 Task: Add on repost with your thoughts and write " I am Starting a new Position".
Action: Mouse moved to (658, 419)
Screenshot: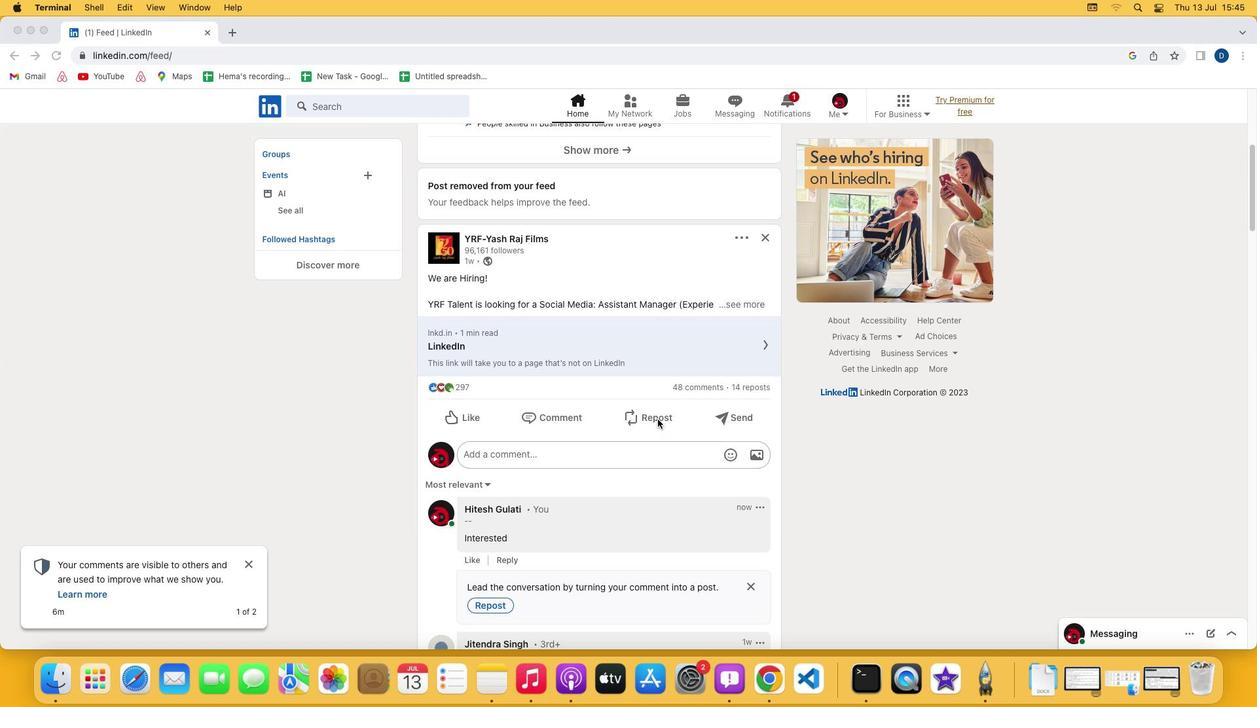
Action: Mouse pressed left at (658, 419)
Screenshot: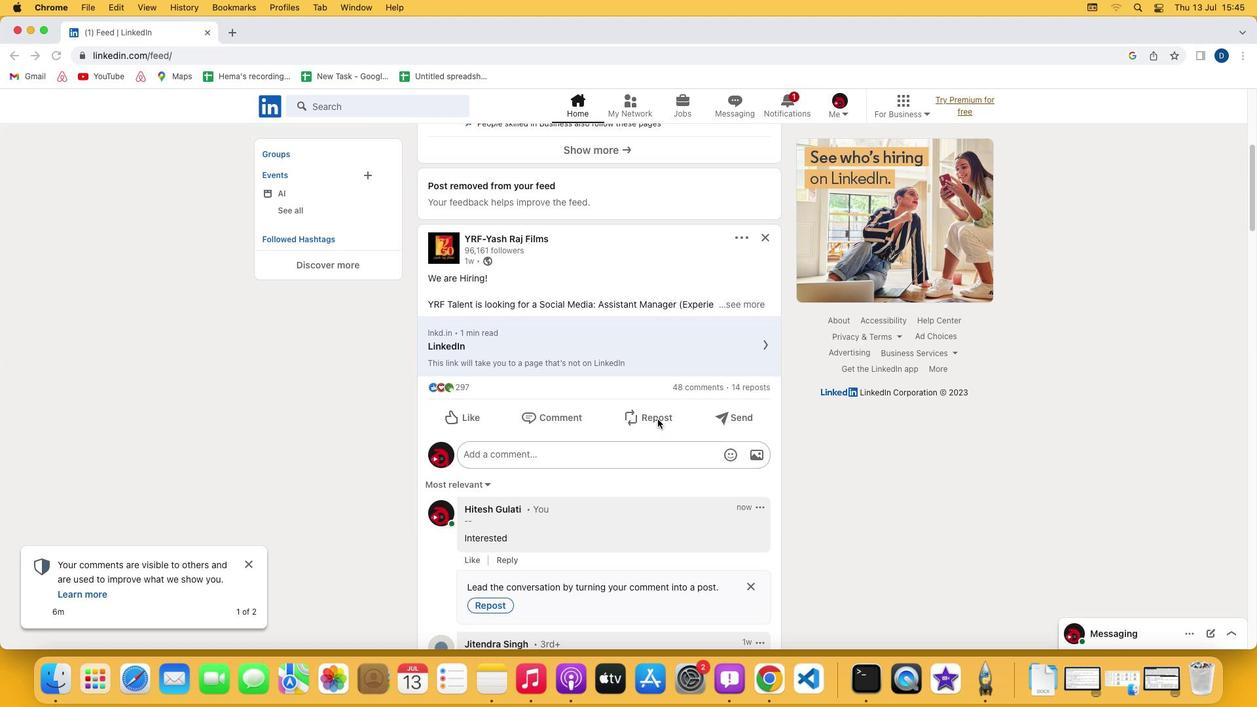 
Action: Mouse pressed left at (658, 419)
Screenshot: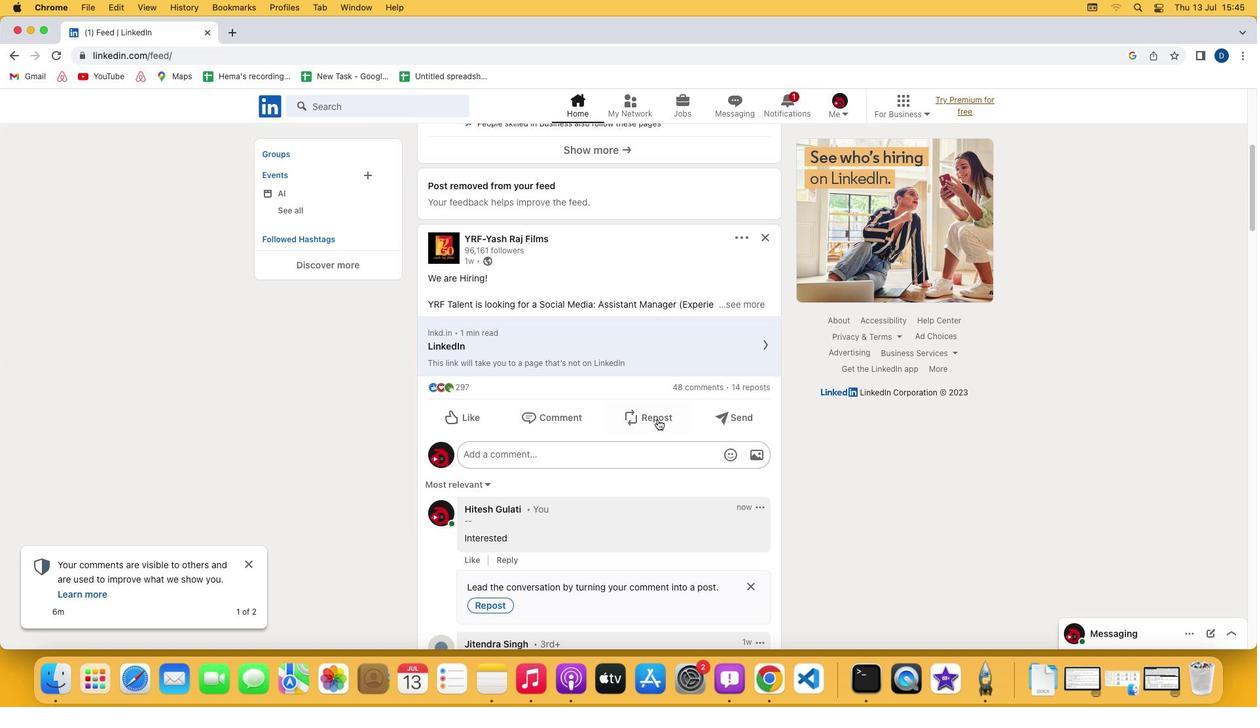 
Action: Mouse moved to (605, 438)
Screenshot: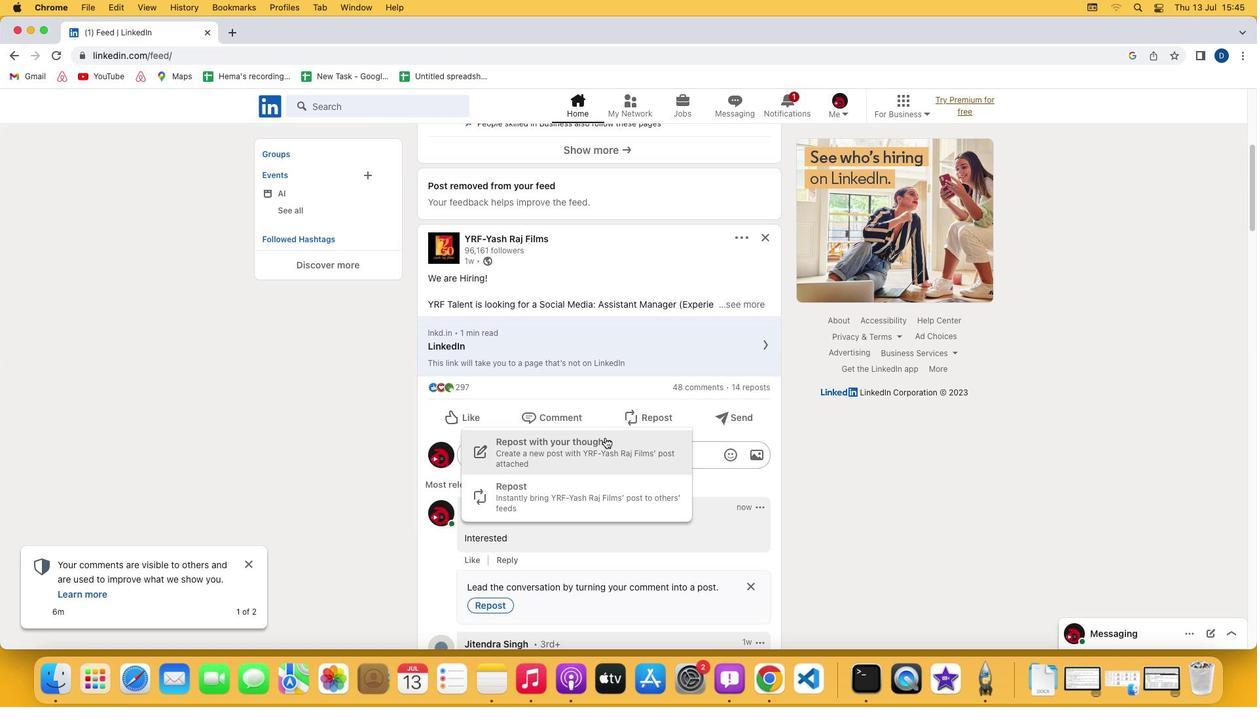 
Action: Mouse pressed left at (605, 438)
Screenshot: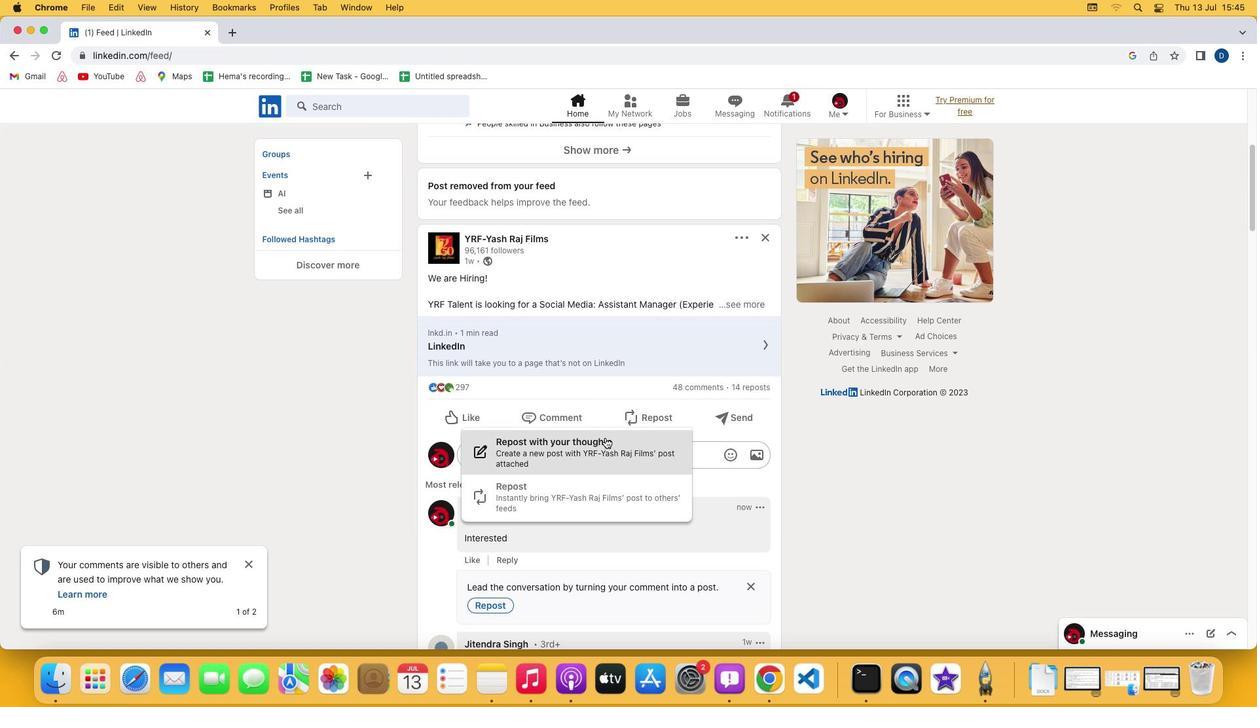
Action: Mouse moved to (450, 197)
Screenshot: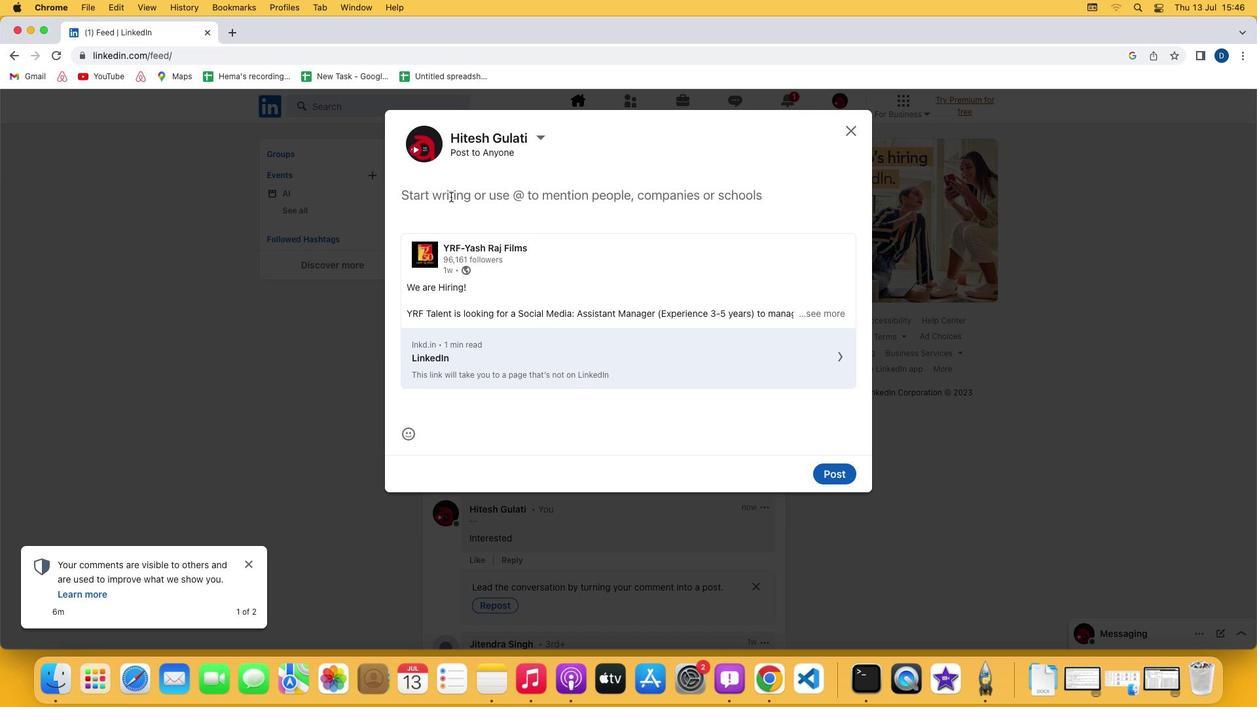 
Action: Mouse pressed left at (450, 197)
Screenshot: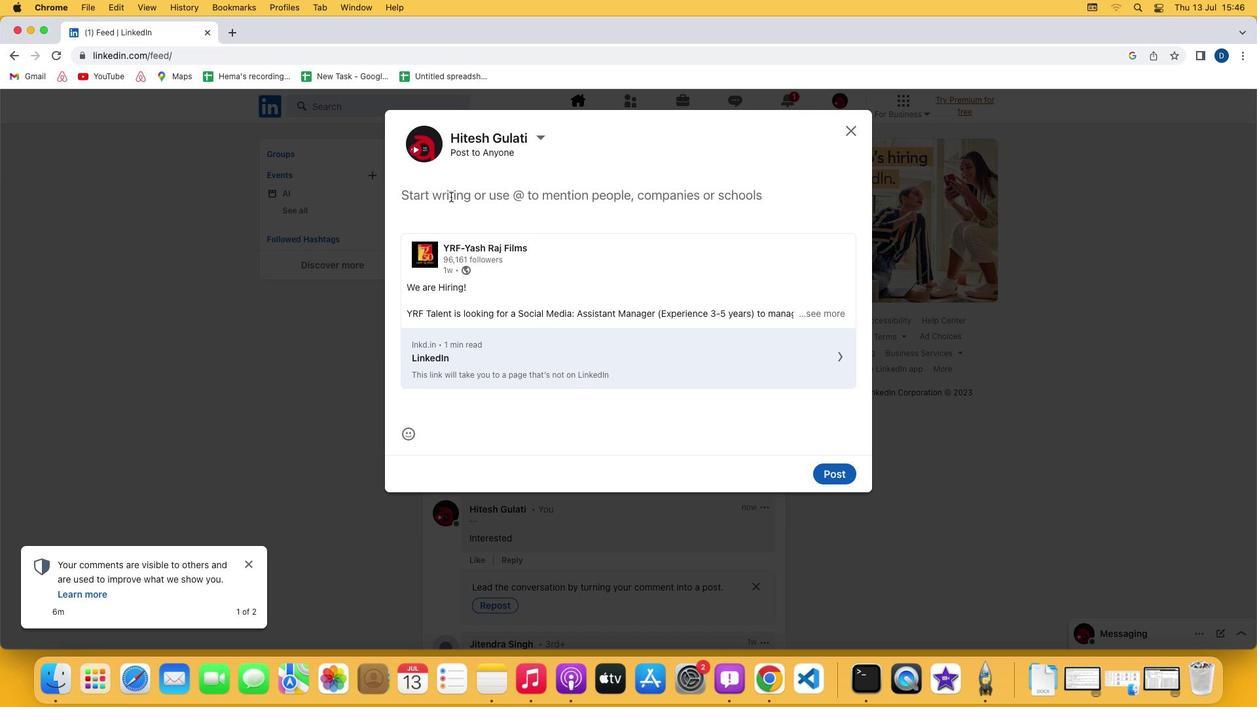 
Action: Mouse moved to (435, 201)
Screenshot: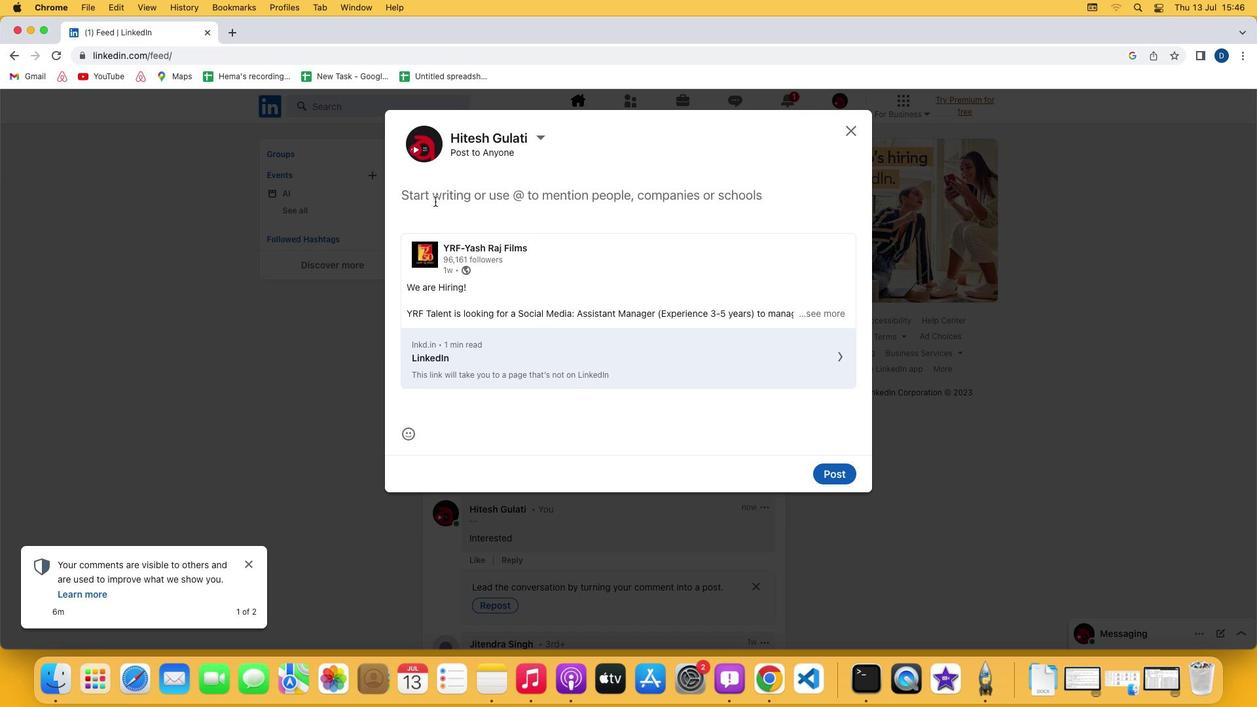 
Action: Key pressed Key.shift'I'Key.space'a''m'Key.spaceKey.shift'S''t''a''r''t''i''n''g'Key.space'a'Key.space'n''e''w'Key.spaceKey.shift'P''o''s''i''t''i''o''n'
Screenshot: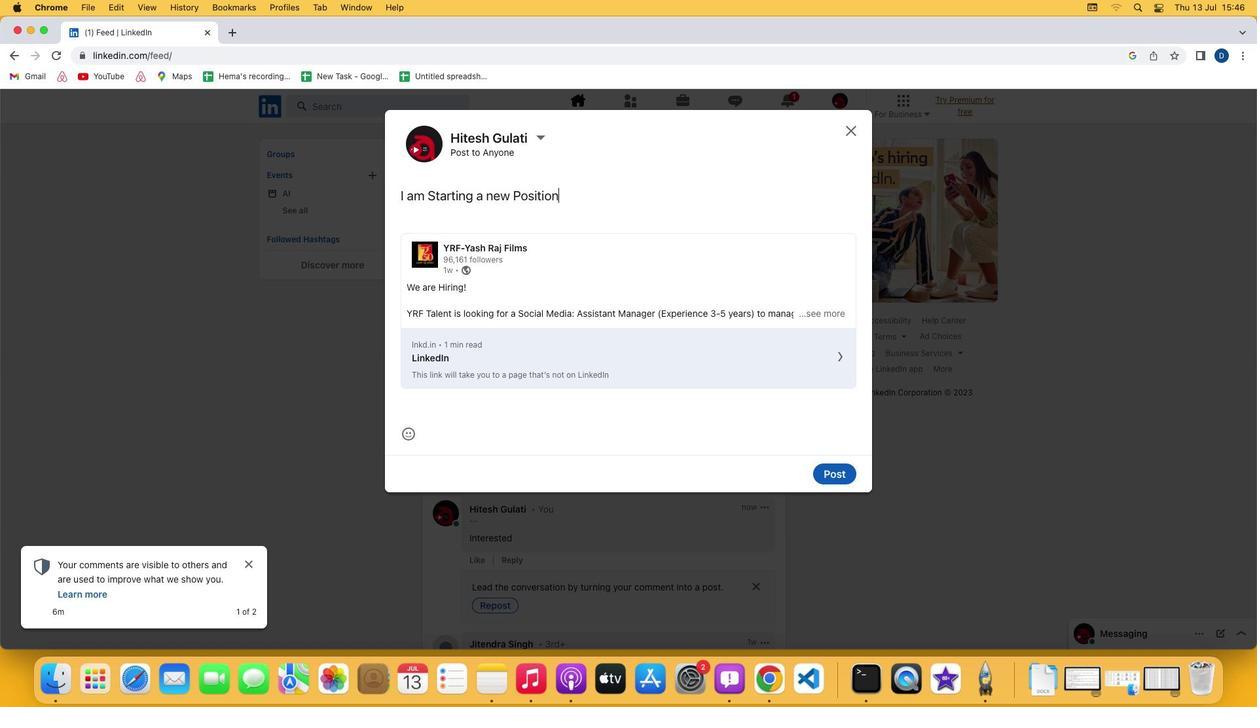 
